 Task: Add Planetary Herbals Horse Chestnut Cream, Tonifier for Tissues and Vein Appearance to the cart.
Action: Mouse moved to (661, 275)
Screenshot: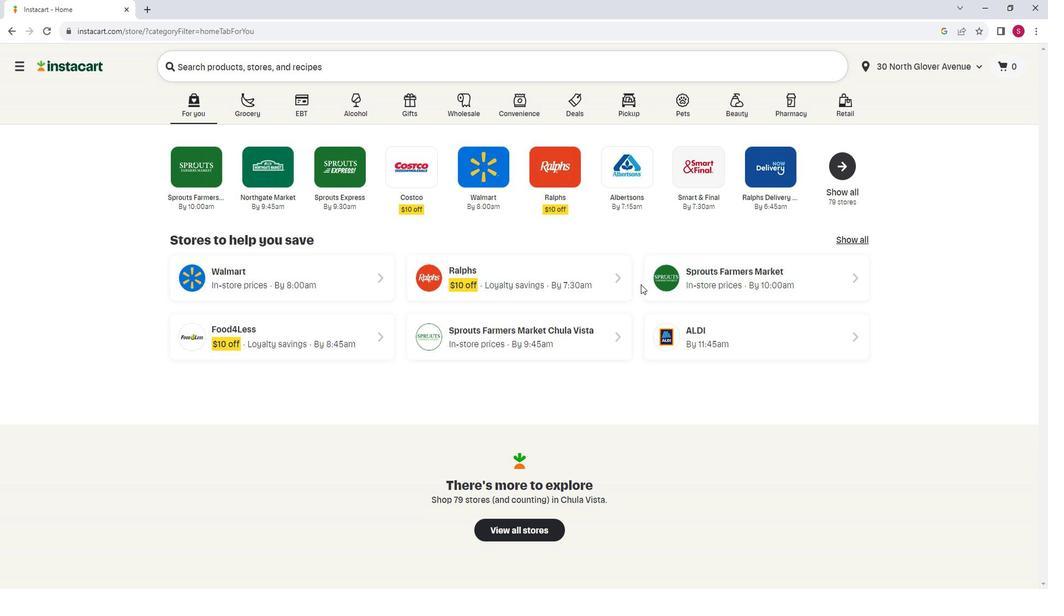 
Action: Mouse pressed left at (661, 275)
Screenshot: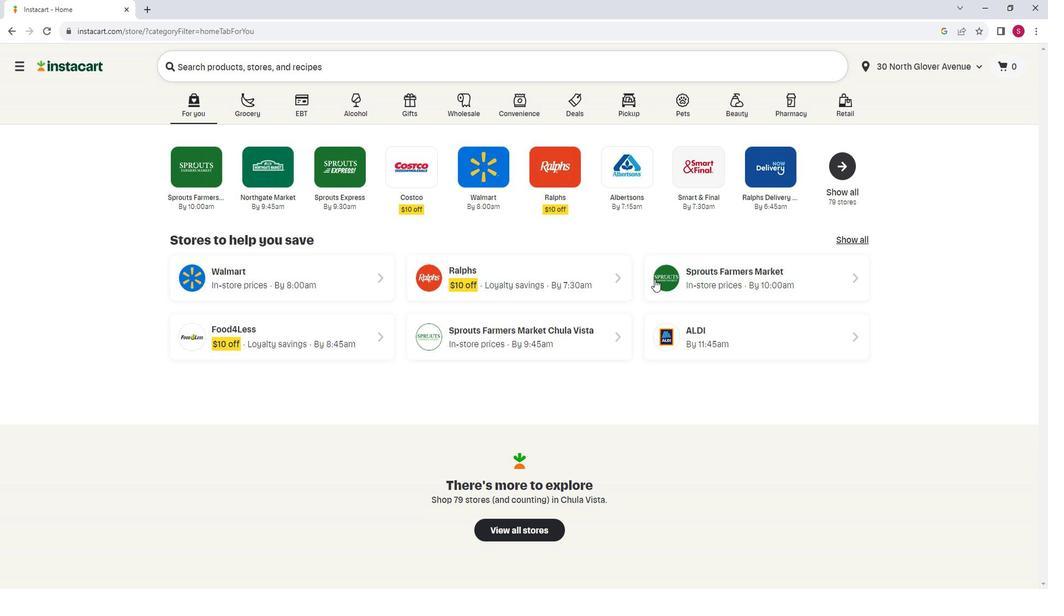 
Action: Mouse moved to (69, 370)
Screenshot: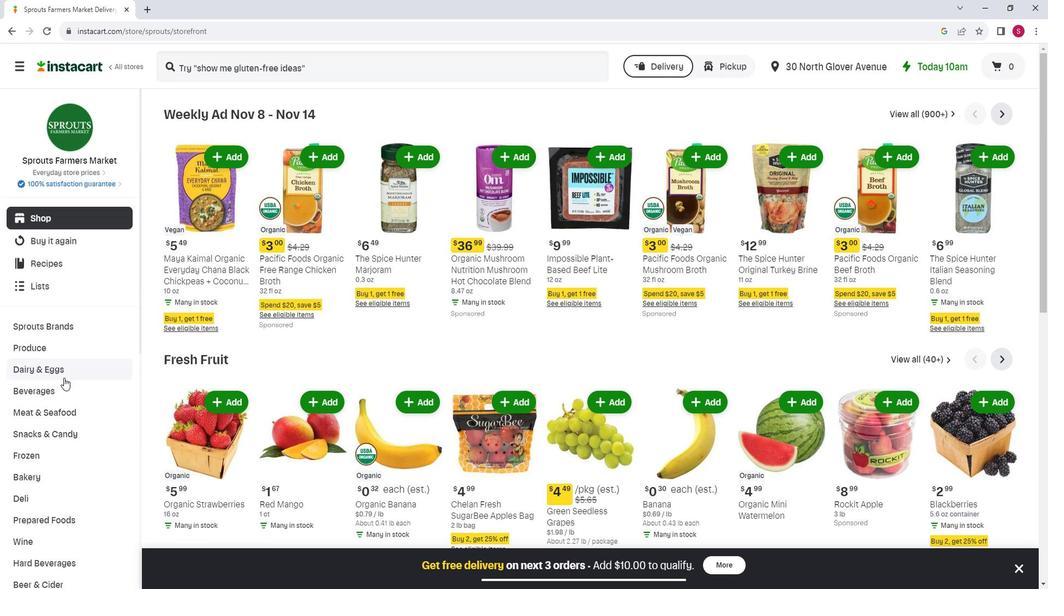 
Action: Mouse scrolled (69, 370) with delta (0, 0)
Screenshot: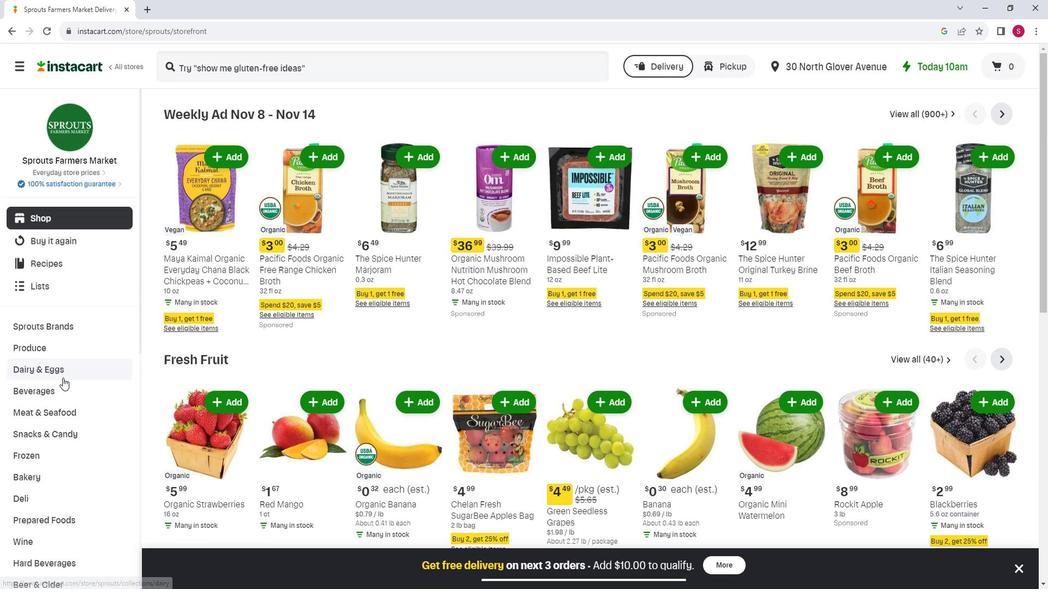 
Action: Mouse scrolled (69, 370) with delta (0, 0)
Screenshot: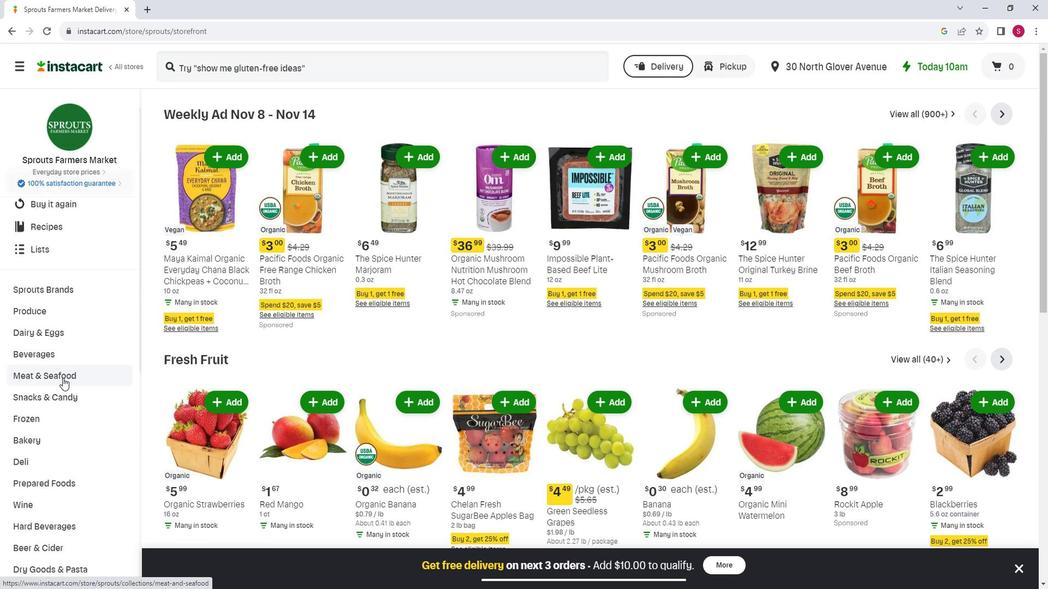 
Action: Mouse scrolled (69, 370) with delta (0, 0)
Screenshot: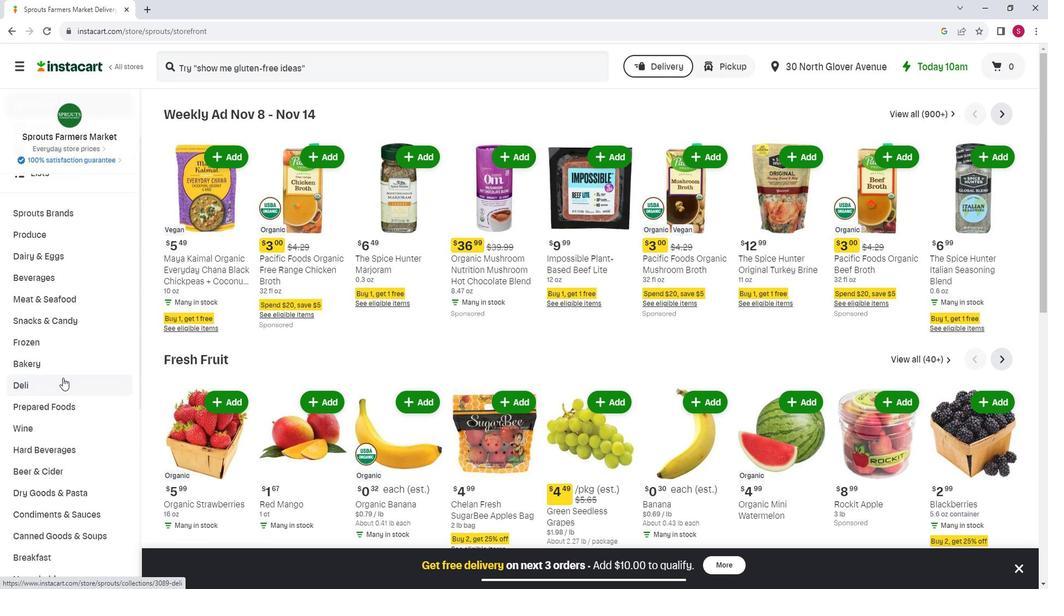 
Action: Mouse moved to (68, 370)
Screenshot: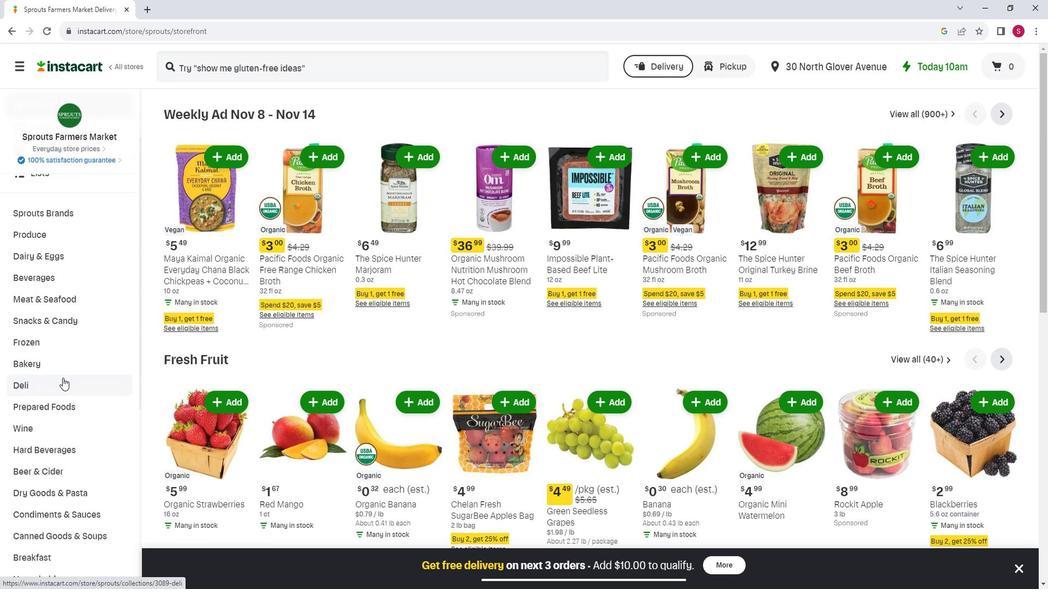 
Action: Mouse scrolled (68, 370) with delta (0, 0)
Screenshot: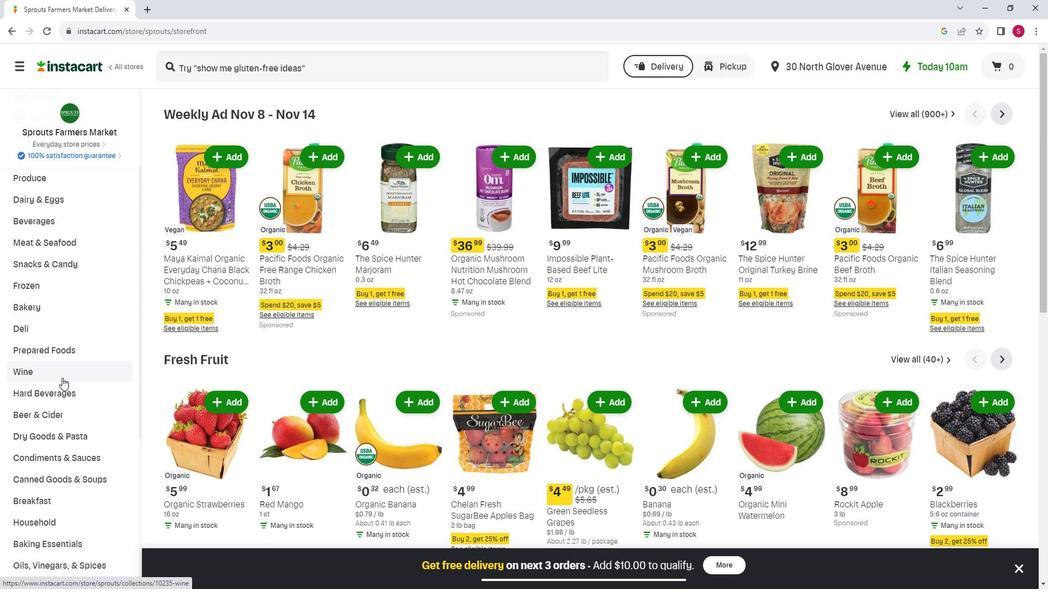 
Action: Mouse moved to (69, 370)
Screenshot: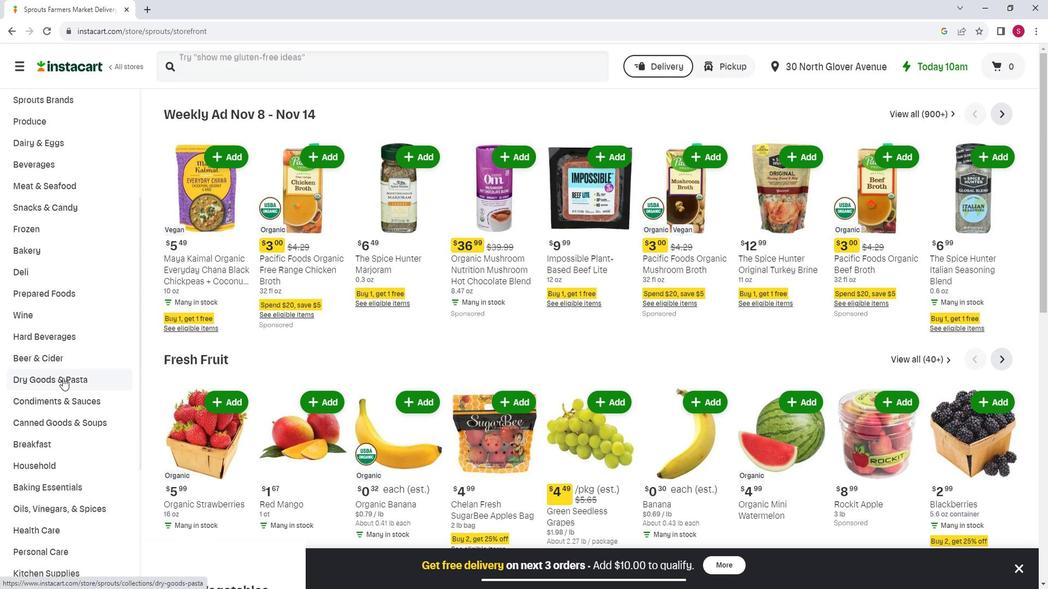 
Action: Mouse scrolled (69, 370) with delta (0, 0)
Screenshot: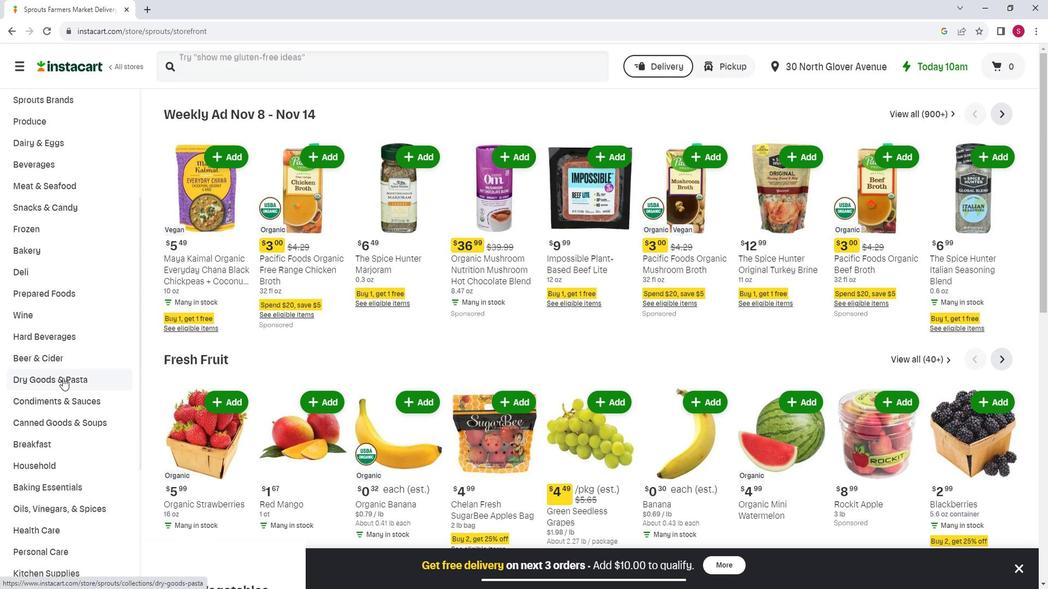 
Action: Mouse moved to (69, 370)
Screenshot: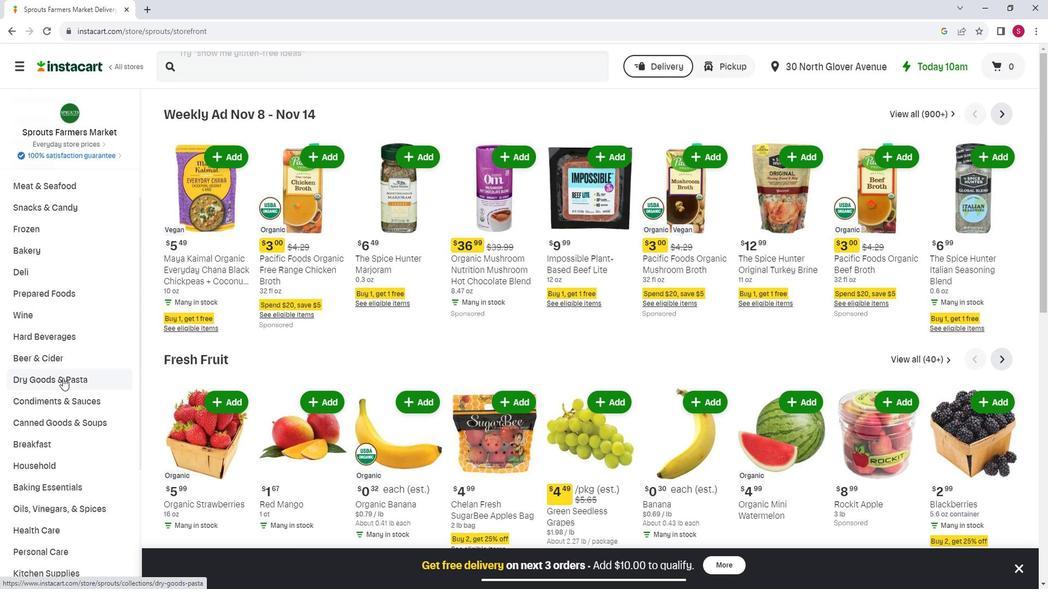 
Action: Mouse scrolled (69, 370) with delta (0, 0)
Screenshot: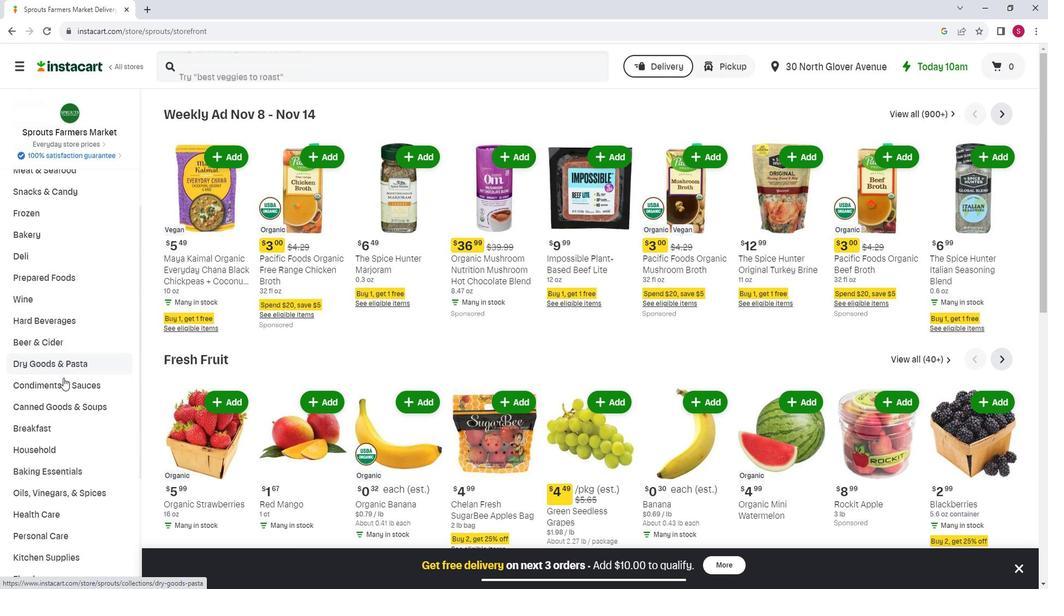 
Action: Mouse moved to (73, 430)
Screenshot: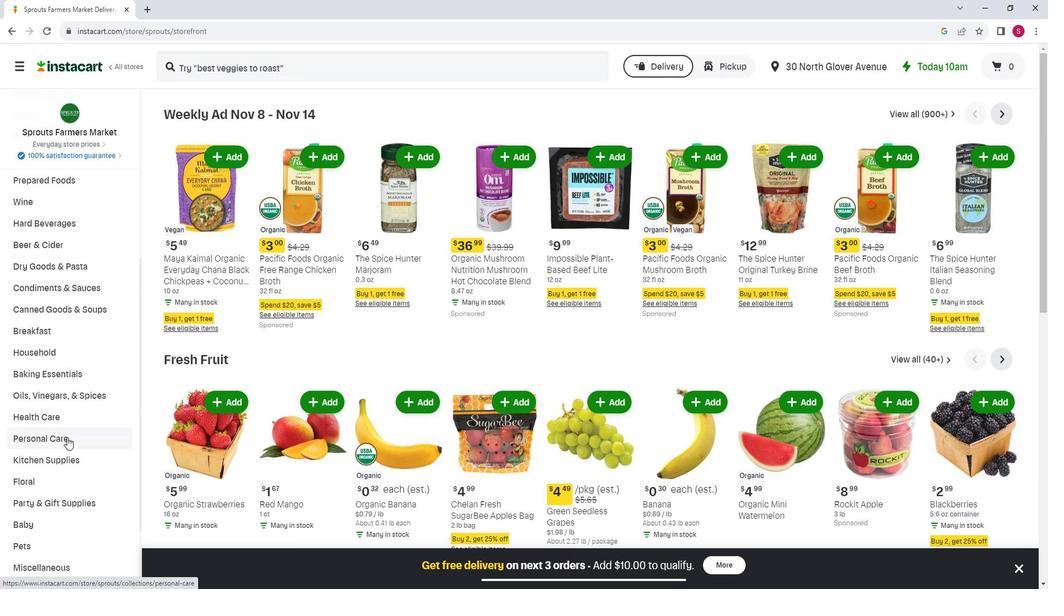 
Action: Mouse pressed left at (73, 430)
Screenshot: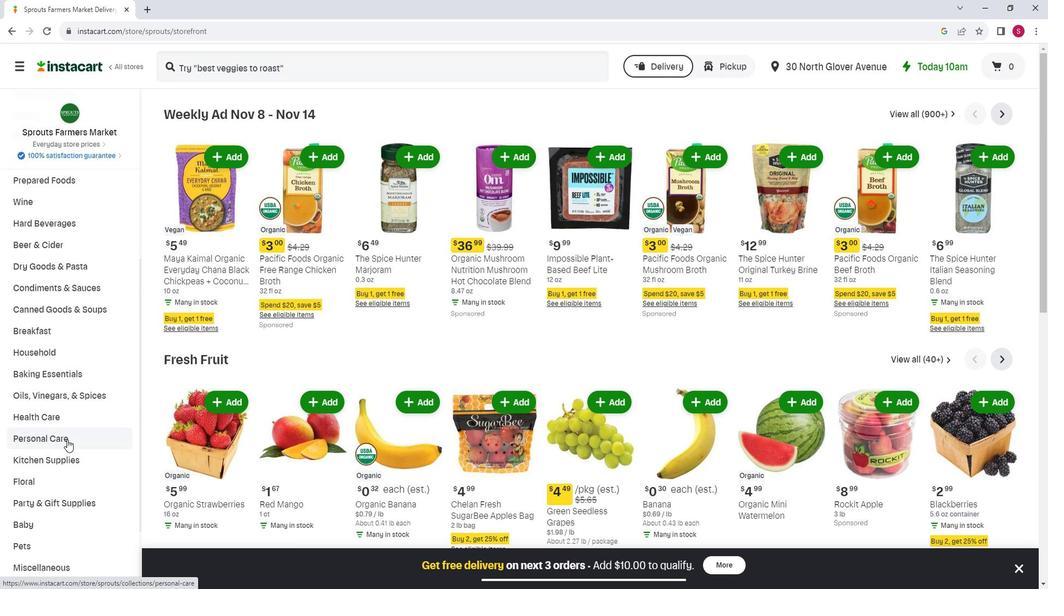 
Action: Mouse moved to (282, 143)
Screenshot: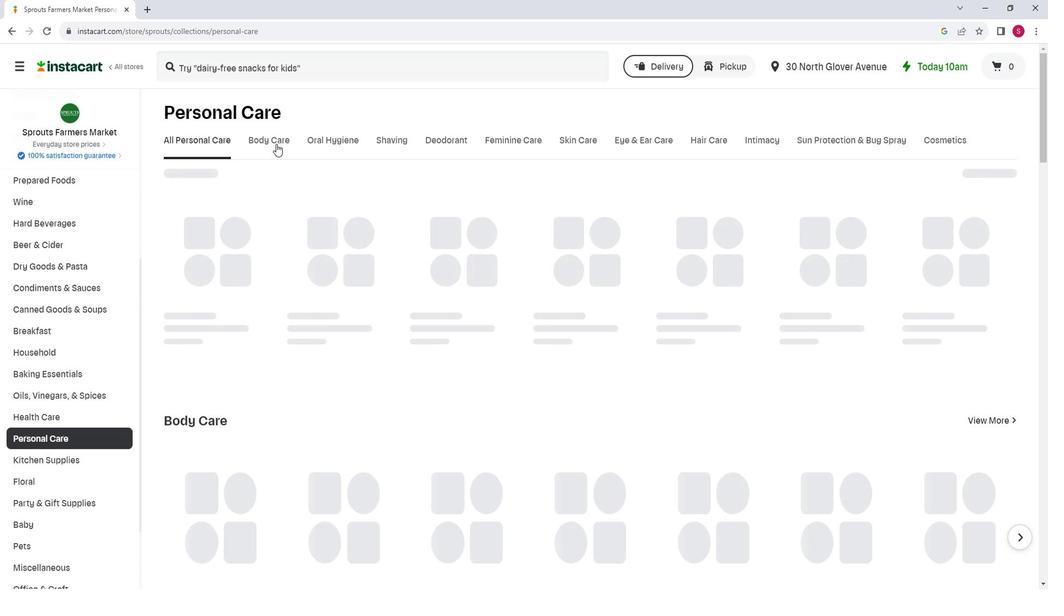 
Action: Mouse pressed left at (282, 143)
Screenshot: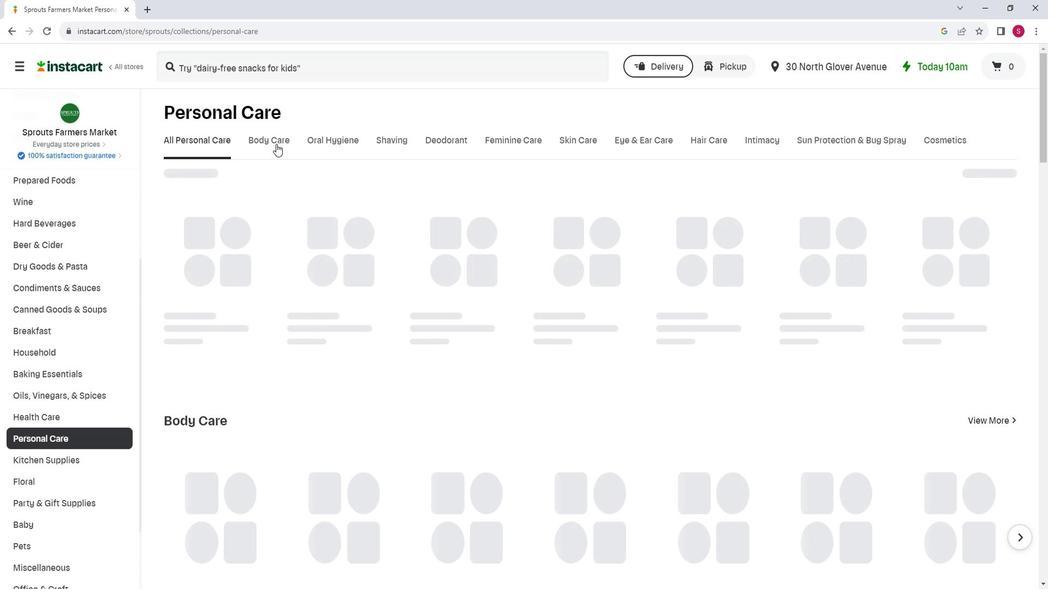 
Action: Mouse moved to (452, 190)
Screenshot: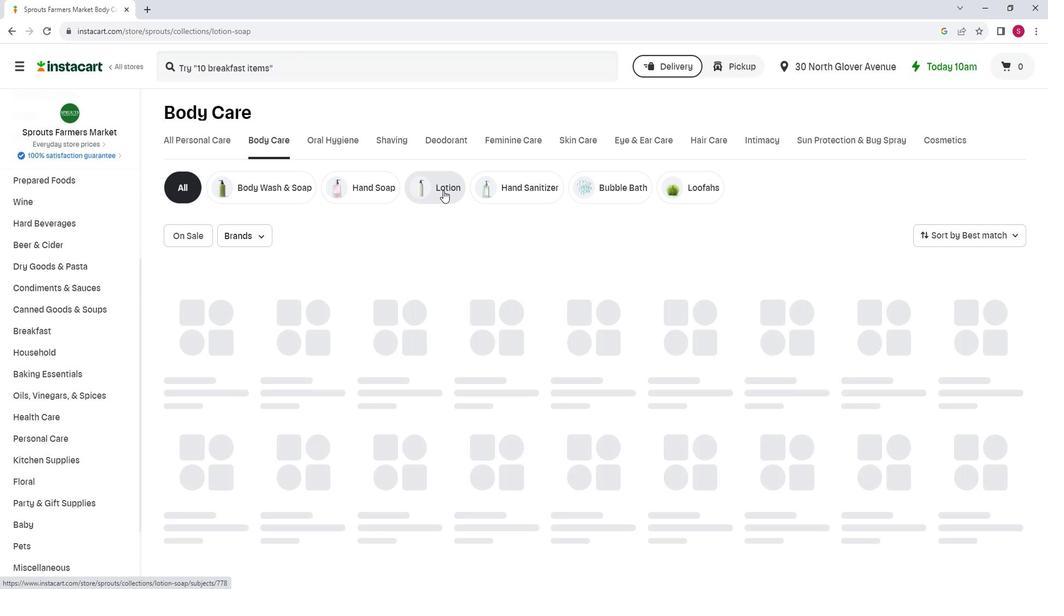 
Action: Mouse pressed left at (452, 190)
Screenshot: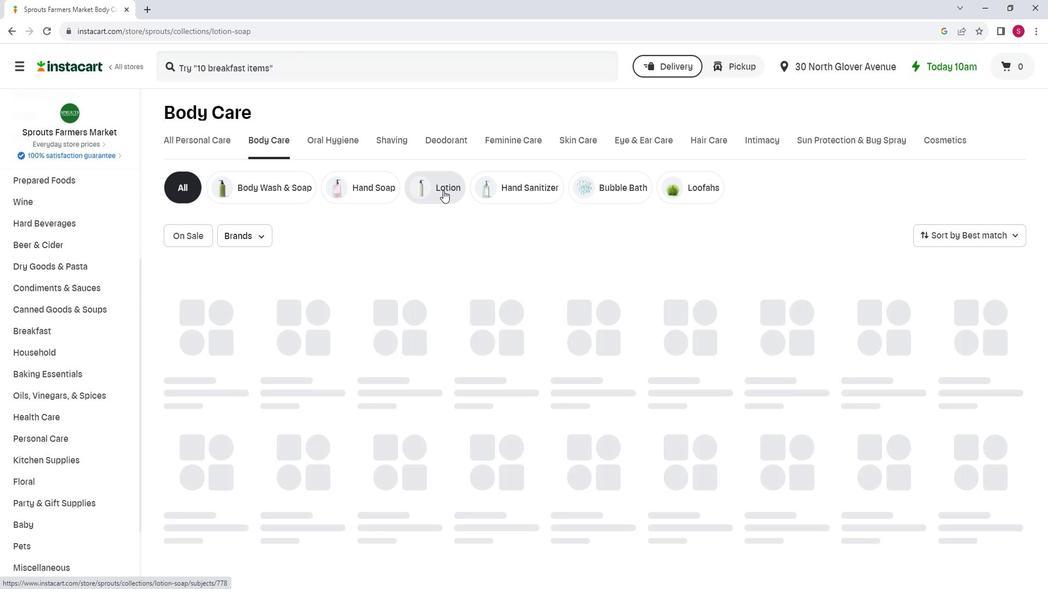 
Action: Mouse moved to (324, 68)
Screenshot: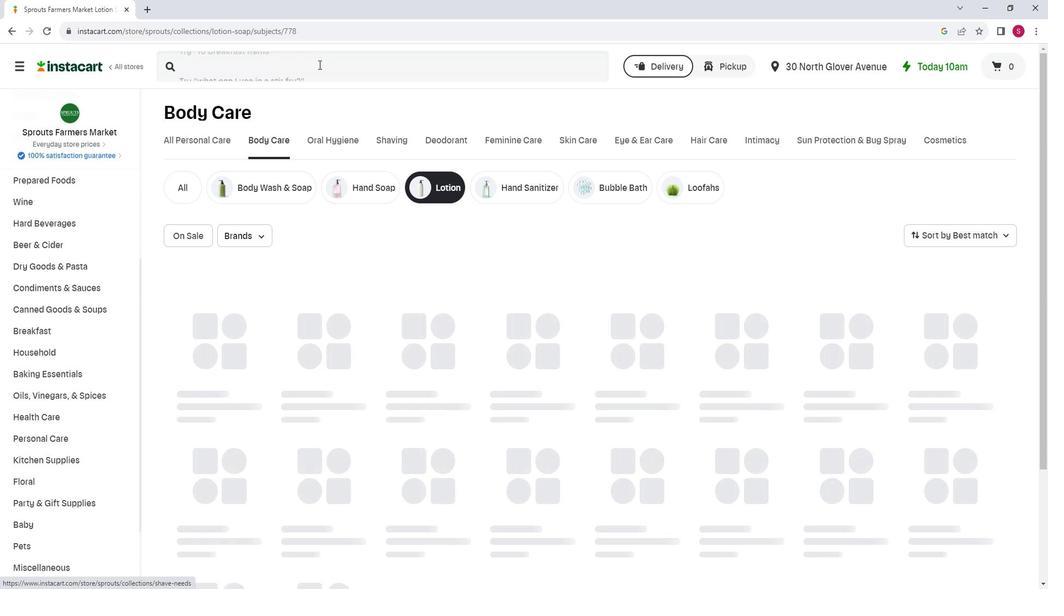 
Action: Mouse pressed left at (324, 68)
Screenshot: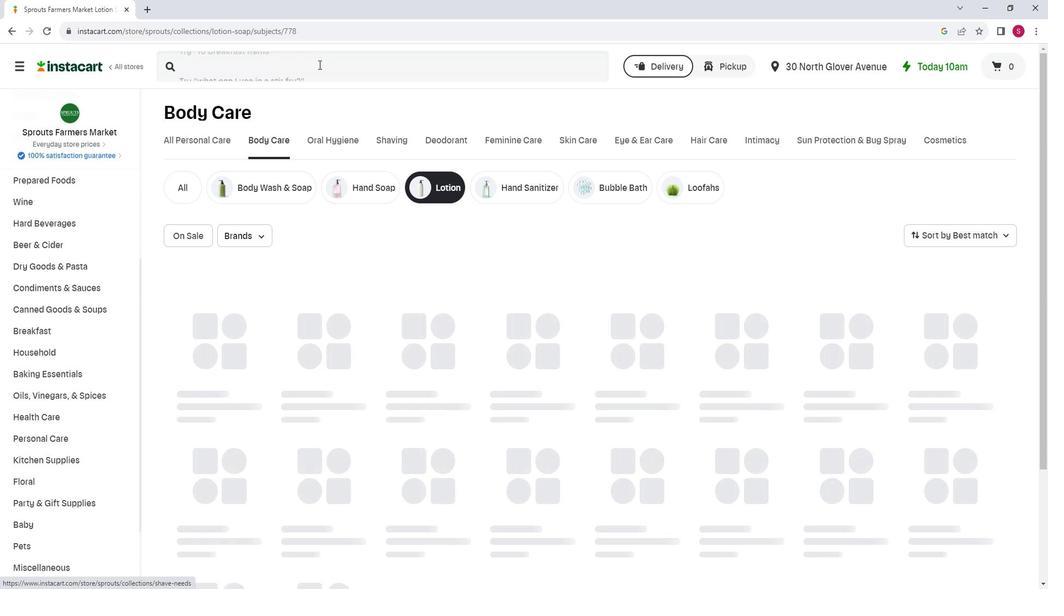 
Action: Key pressed <Key.shift>Planetray<Key.space><Key.backspace><Key.backspace><Key.backspace>a<Key.backspace><Key.backspace>ary<Key.space><Key.shift>Herbals<Key.space><Key.shift>Horse<Key.space><Key.shift>Chestnut<Key.space><Key.shift>Cream,<Key.space><Key.shift>Ti<Key.backspace>onifer<Key.space>for<Key.space><Key.shift>Tissues<Key.space>and<Key.space><Key.shift>Vein<Key.space><Key.shift>Apprearance<Key.space><Key.enter>
Screenshot: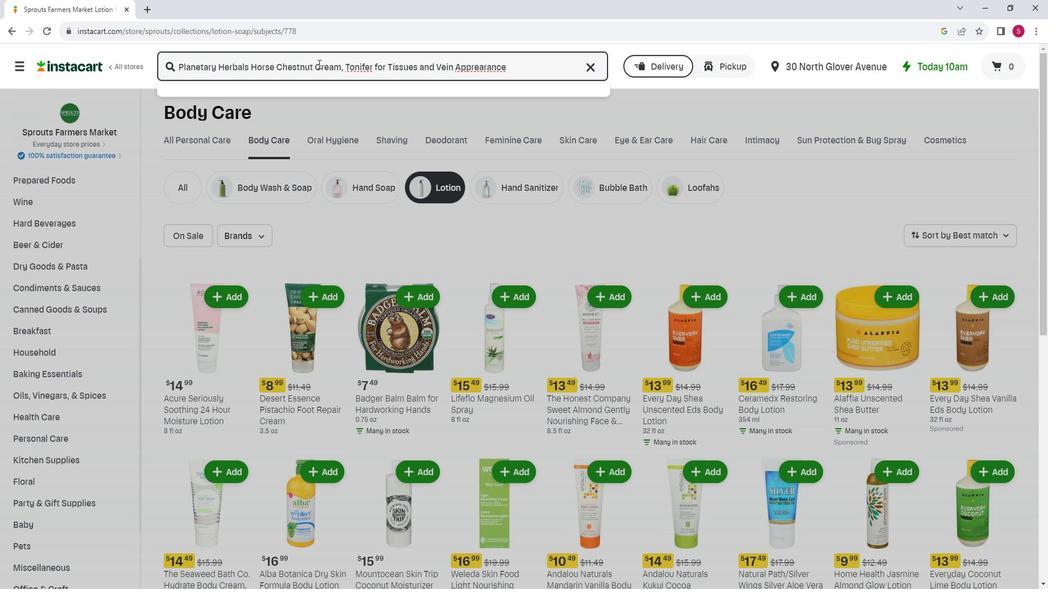 
Action: Mouse moved to (309, 158)
Screenshot: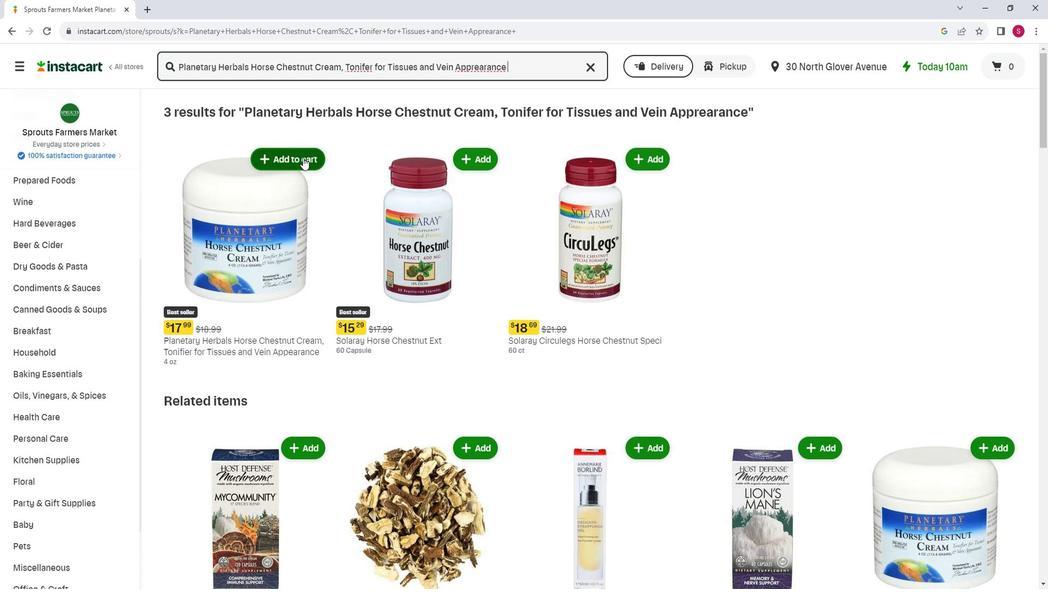 
Action: Mouse pressed left at (309, 158)
Screenshot: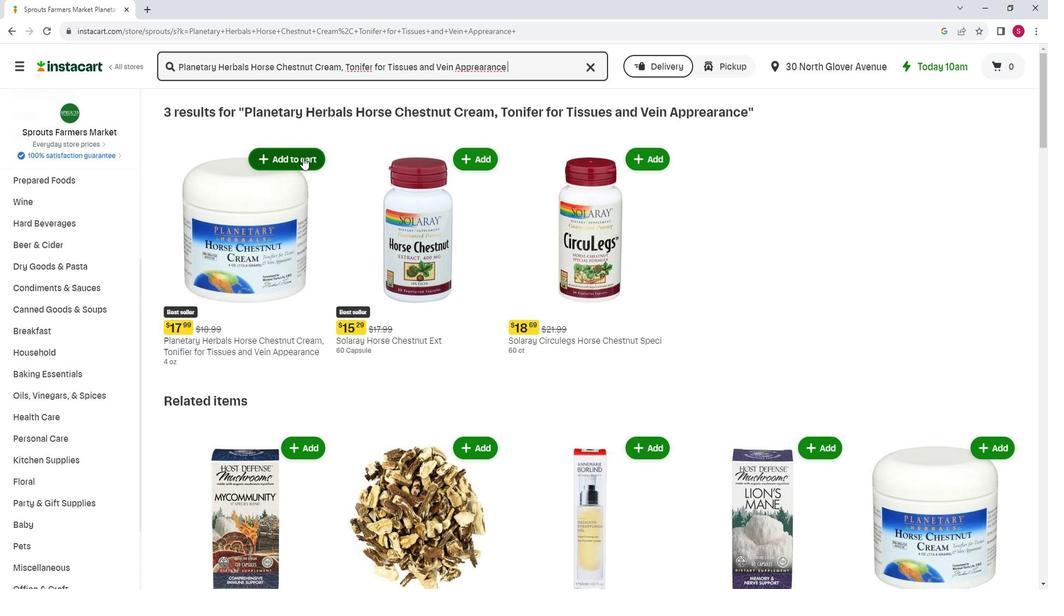 
Action: Mouse moved to (369, 153)
Screenshot: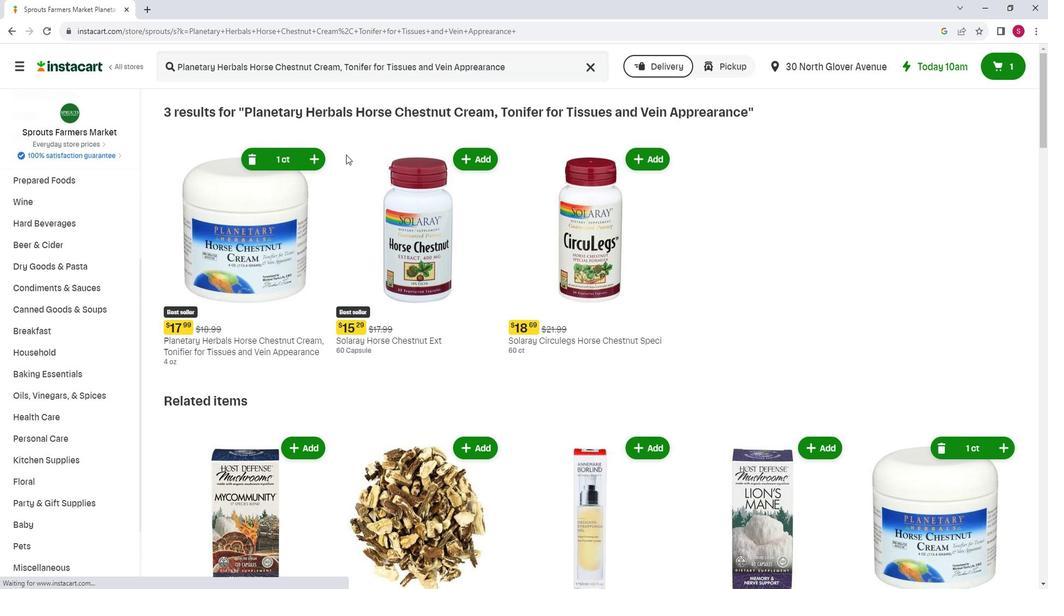 
